 Task: Enable waves using advanced video effects.
Action: Mouse moved to (98, 11)
Screenshot: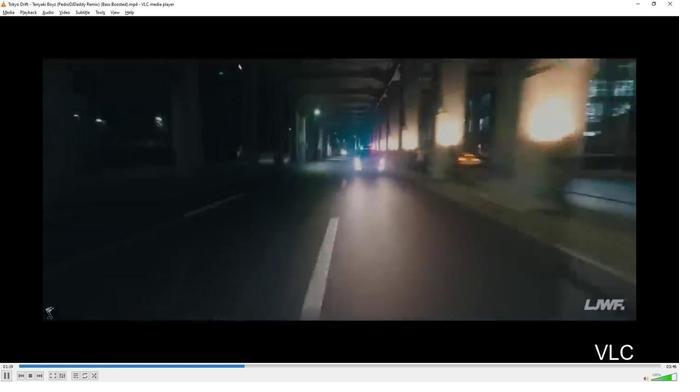 
Action: Mouse pressed left at (98, 11)
Screenshot: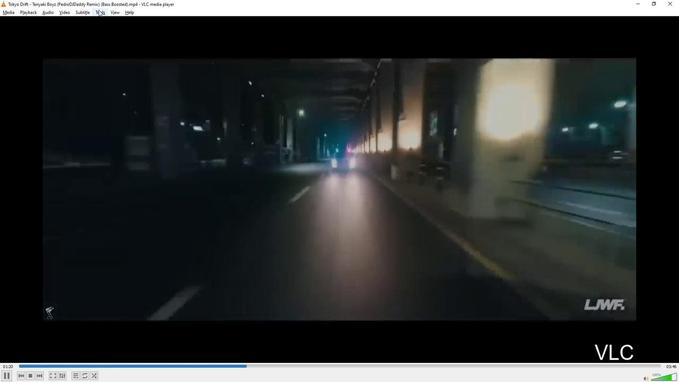 
Action: Mouse moved to (108, 22)
Screenshot: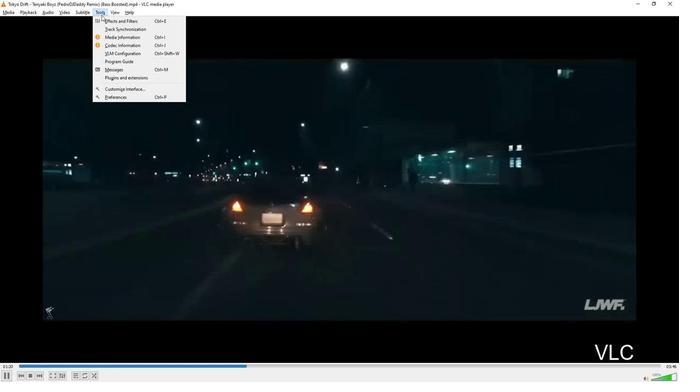 
Action: Mouse pressed left at (108, 22)
Screenshot: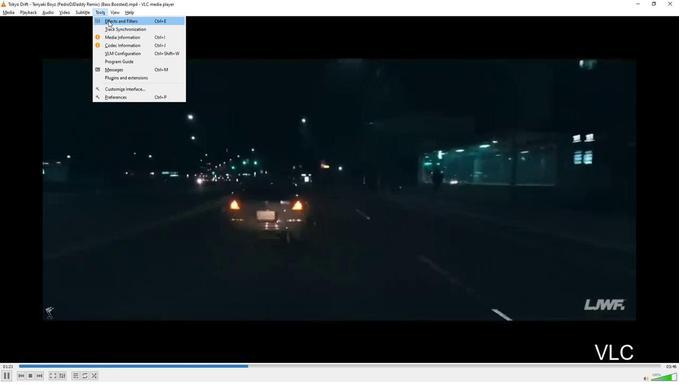 
Action: Mouse moved to (75, 58)
Screenshot: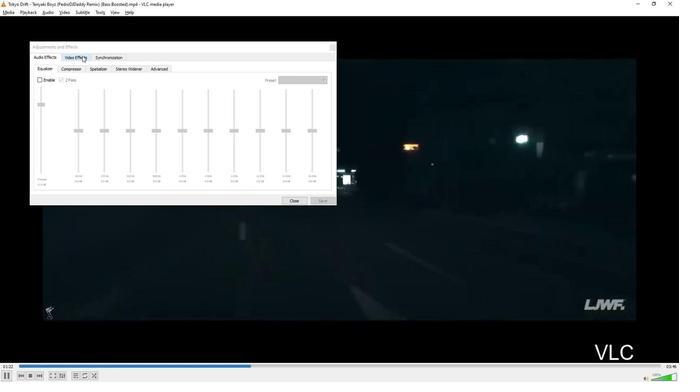 
Action: Mouse pressed left at (75, 58)
Screenshot: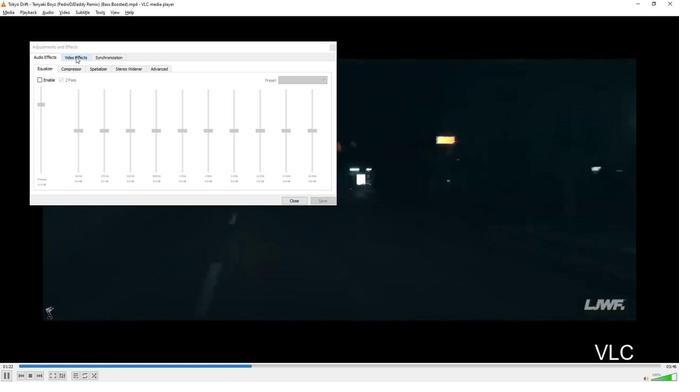 
Action: Mouse moved to (187, 164)
Screenshot: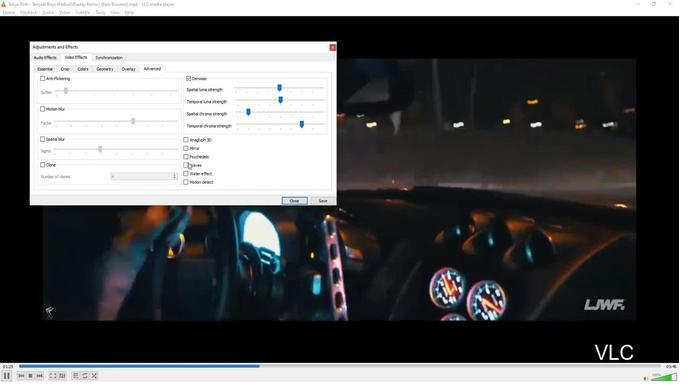 
Action: Mouse pressed left at (187, 164)
Screenshot: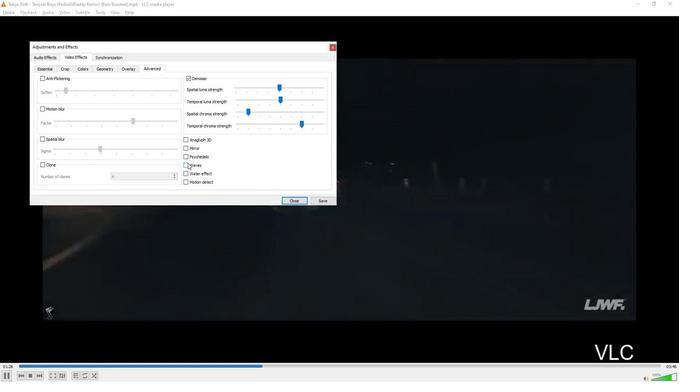 
Action: Mouse moved to (214, 239)
Screenshot: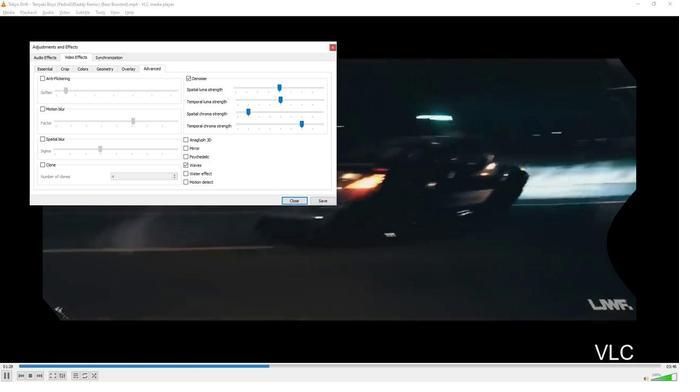 
